 Task: Create a due date automation trigger when advanced on, on the tuesday of the week before a card is due add dates starting in more than 1 working days at 11:00 AM.
Action: Mouse moved to (949, 72)
Screenshot: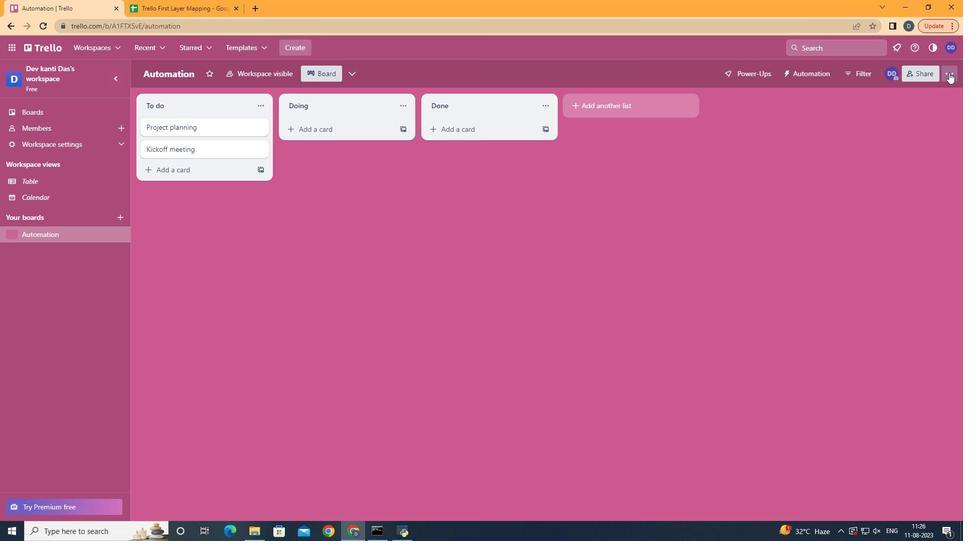 
Action: Mouse pressed left at (949, 72)
Screenshot: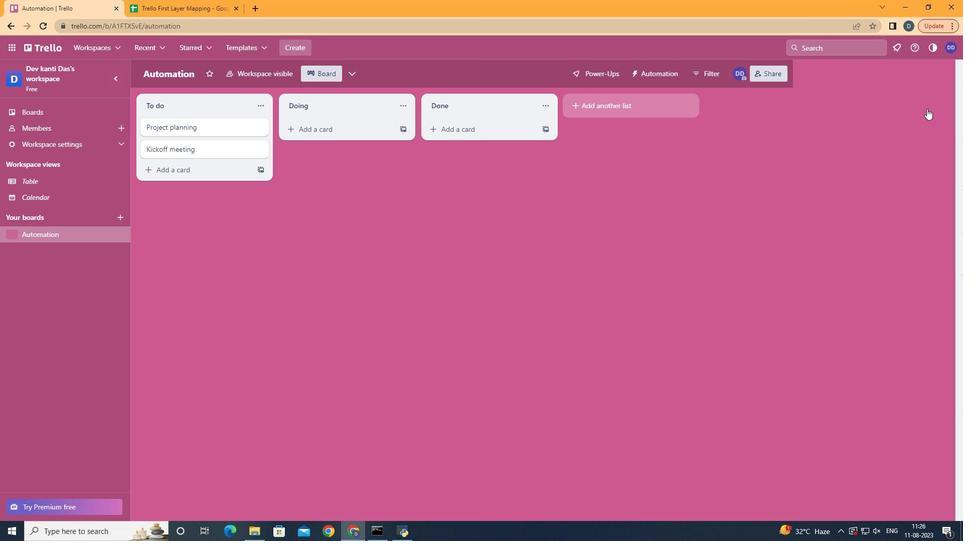 
Action: Mouse moved to (884, 204)
Screenshot: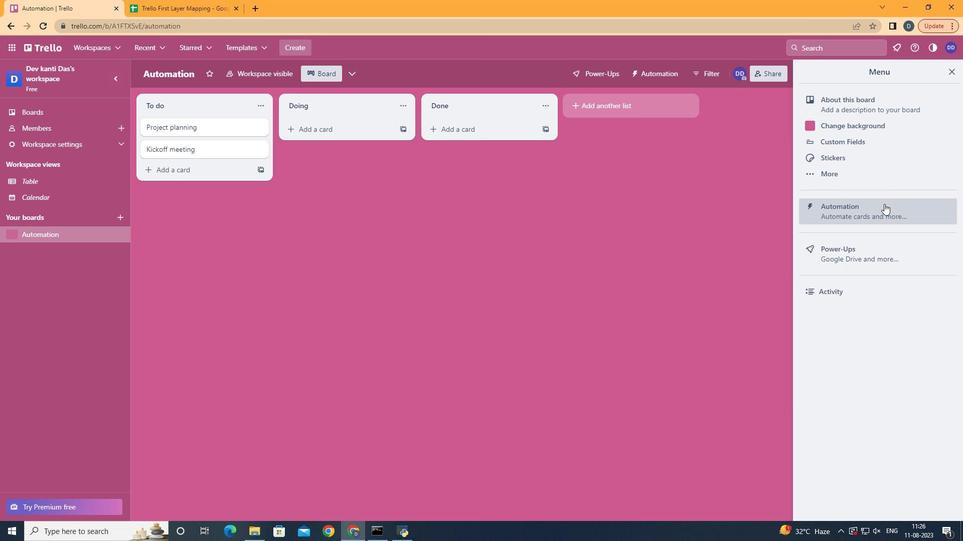 
Action: Mouse pressed left at (884, 204)
Screenshot: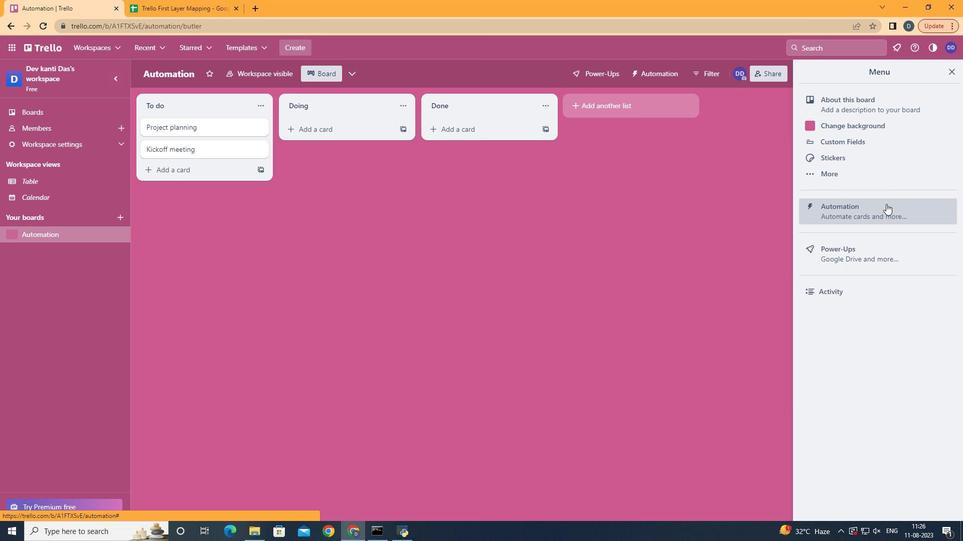 
Action: Mouse moved to (177, 199)
Screenshot: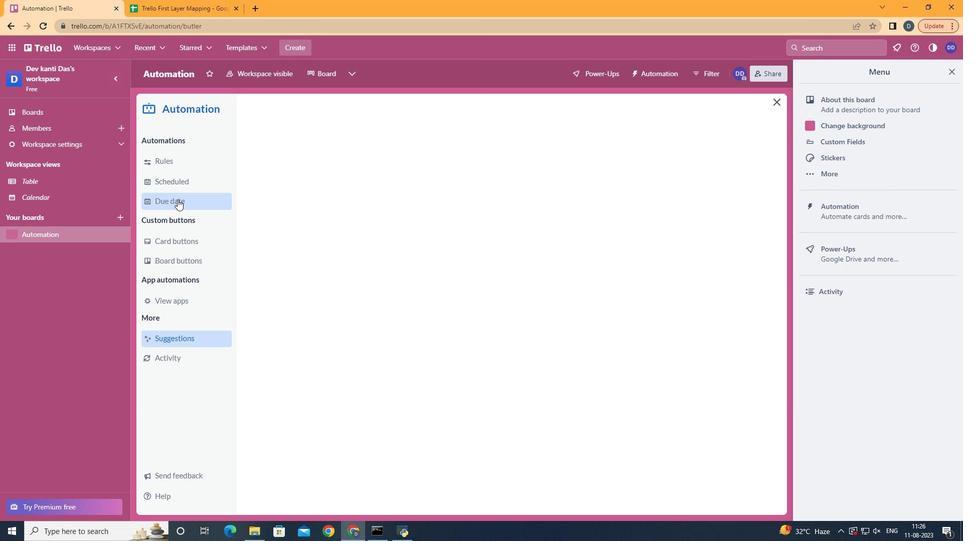 
Action: Mouse pressed left at (177, 199)
Screenshot: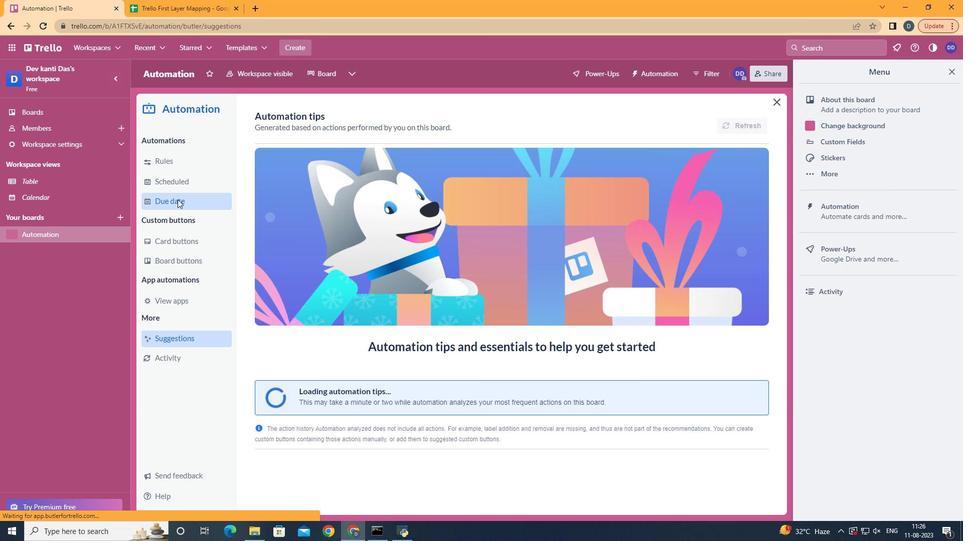 
Action: Mouse moved to (703, 120)
Screenshot: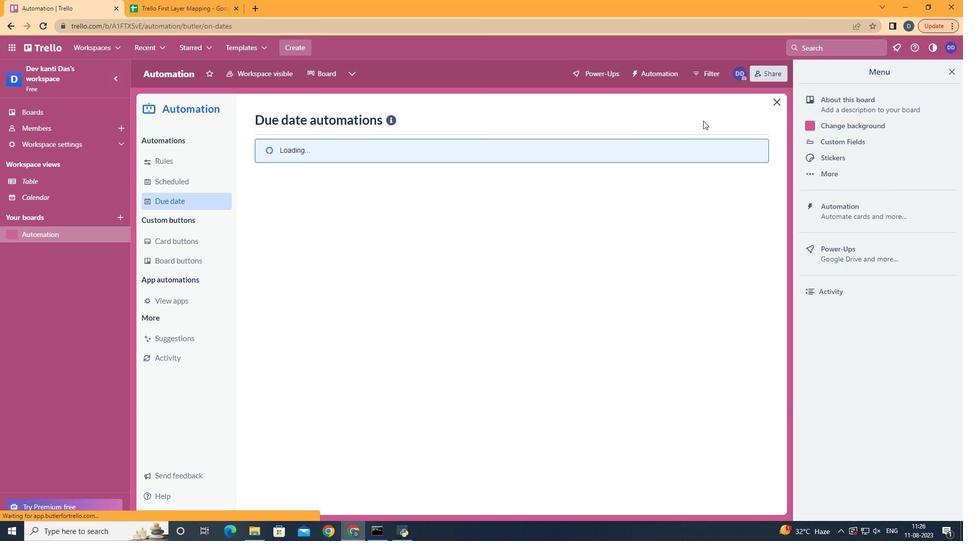 
Action: Mouse pressed left at (703, 120)
Screenshot: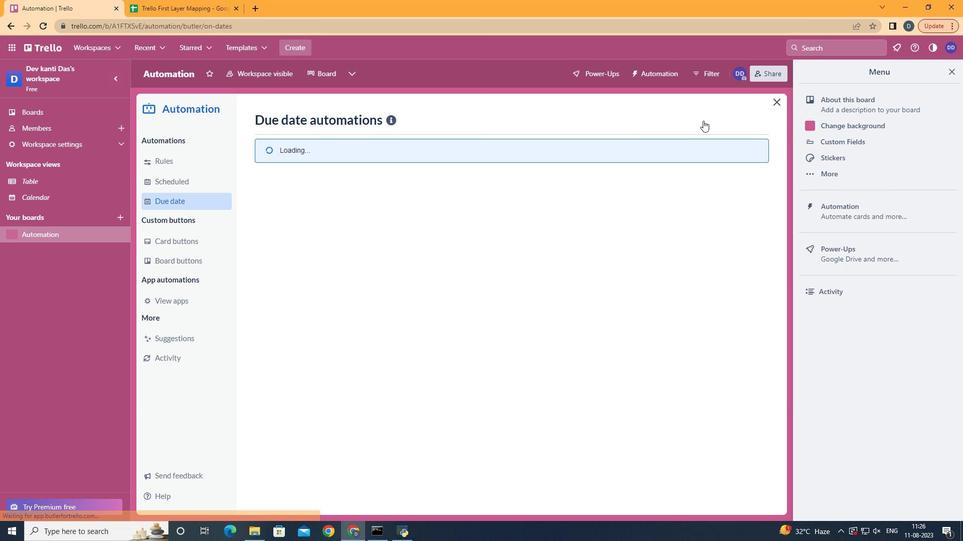 
Action: Mouse pressed left at (703, 120)
Screenshot: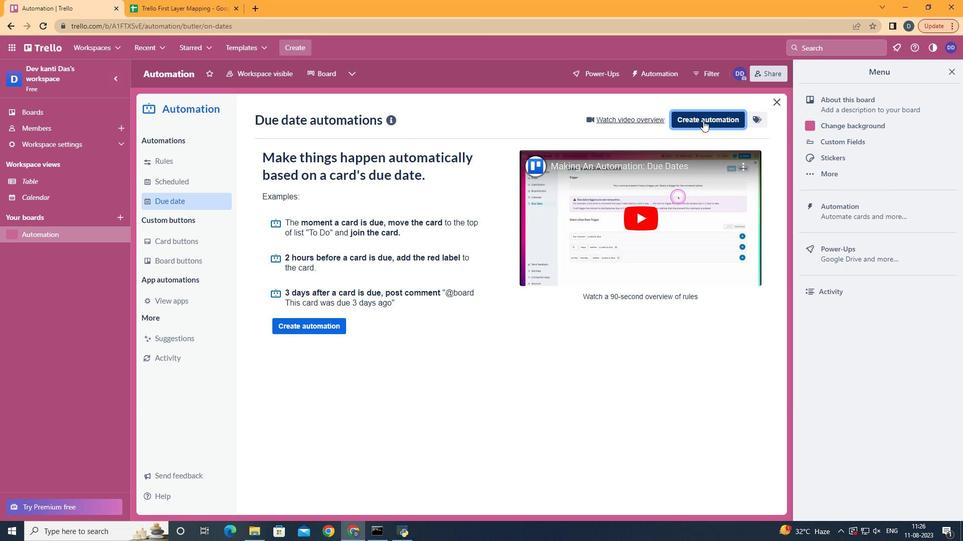 
Action: Mouse moved to (496, 232)
Screenshot: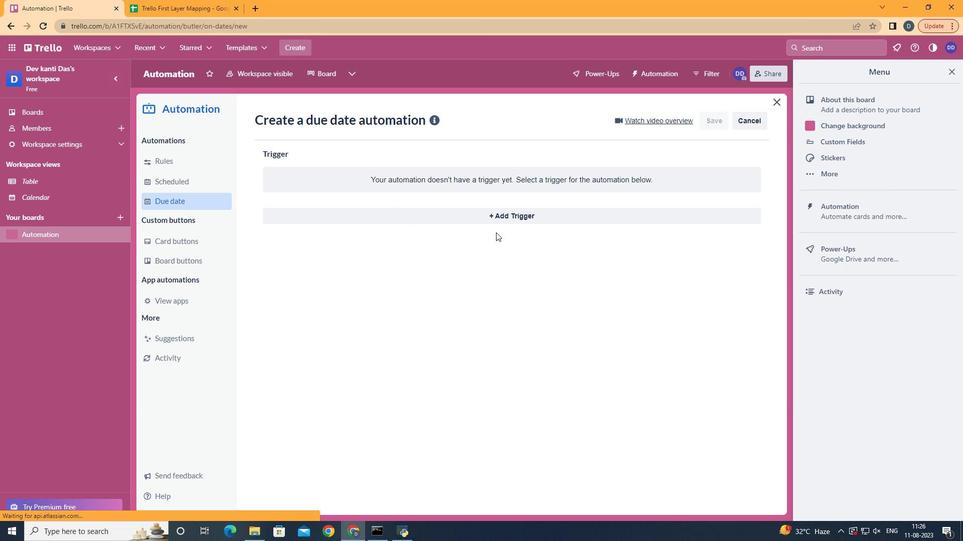 
Action: Mouse pressed left at (496, 232)
Screenshot: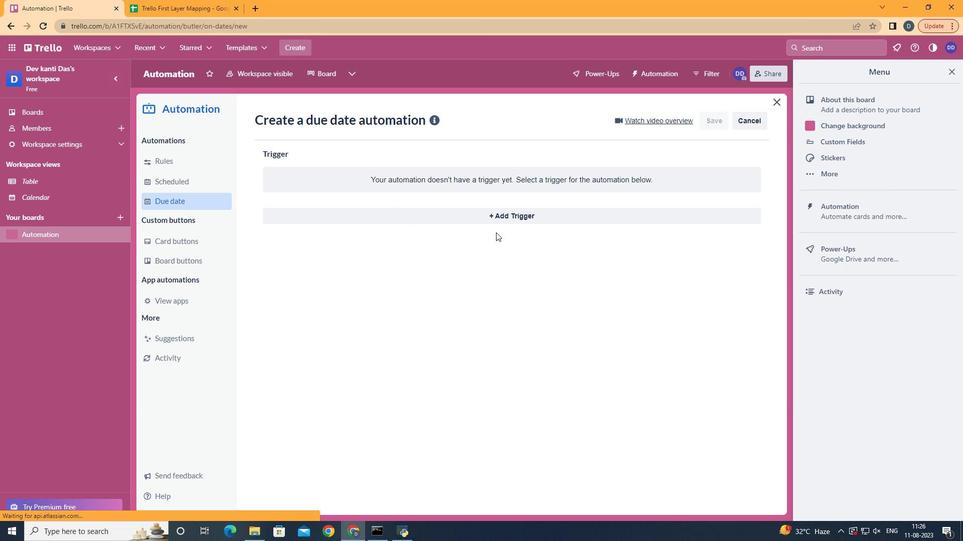 
Action: Mouse moved to (519, 219)
Screenshot: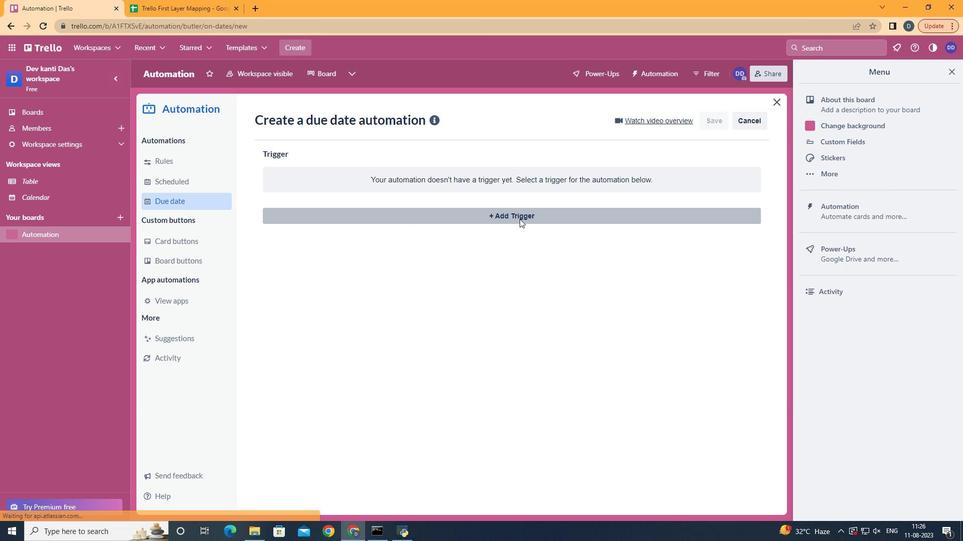 
Action: Mouse pressed left at (519, 219)
Screenshot: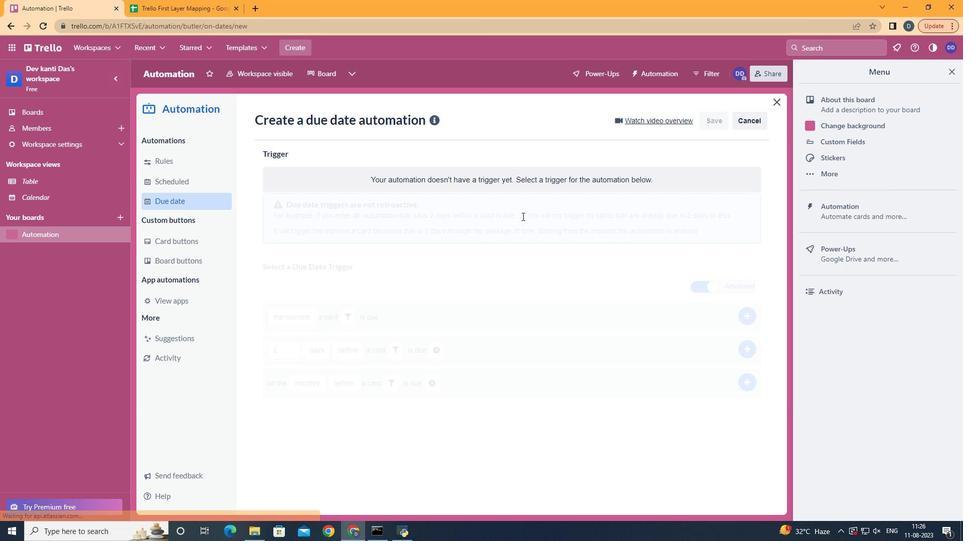 
Action: Mouse moved to (337, 285)
Screenshot: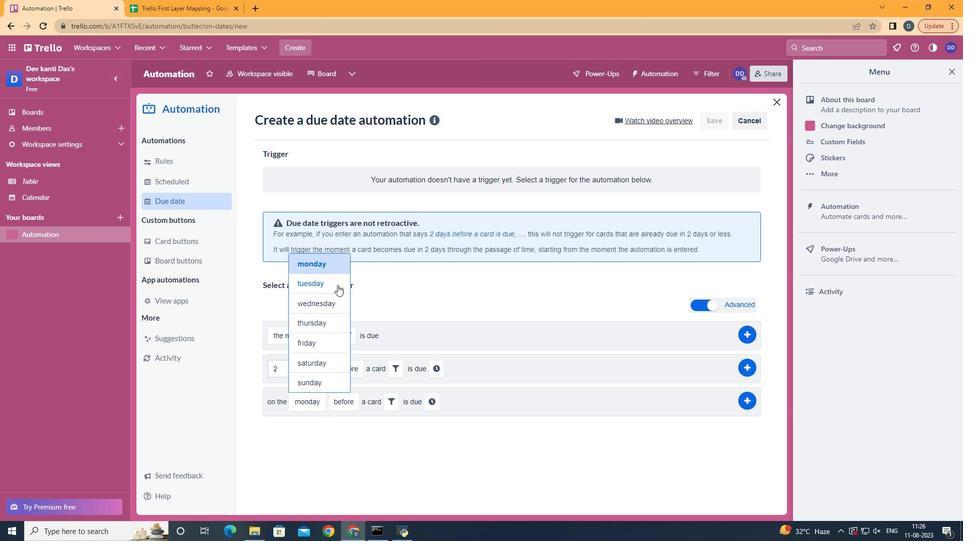 
Action: Mouse pressed left at (337, 285)
Screenshot: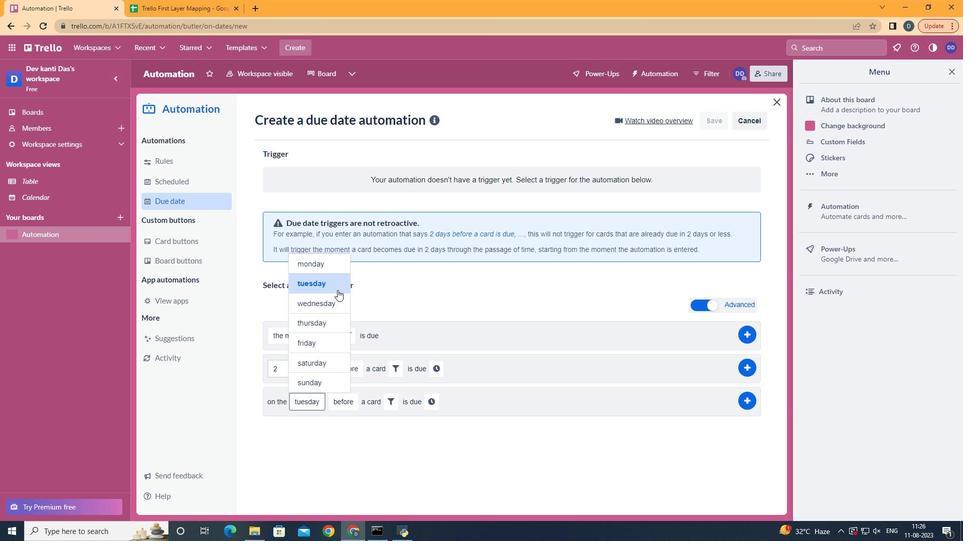 
Action: Mouse moved to (360, 480)
Screenshot: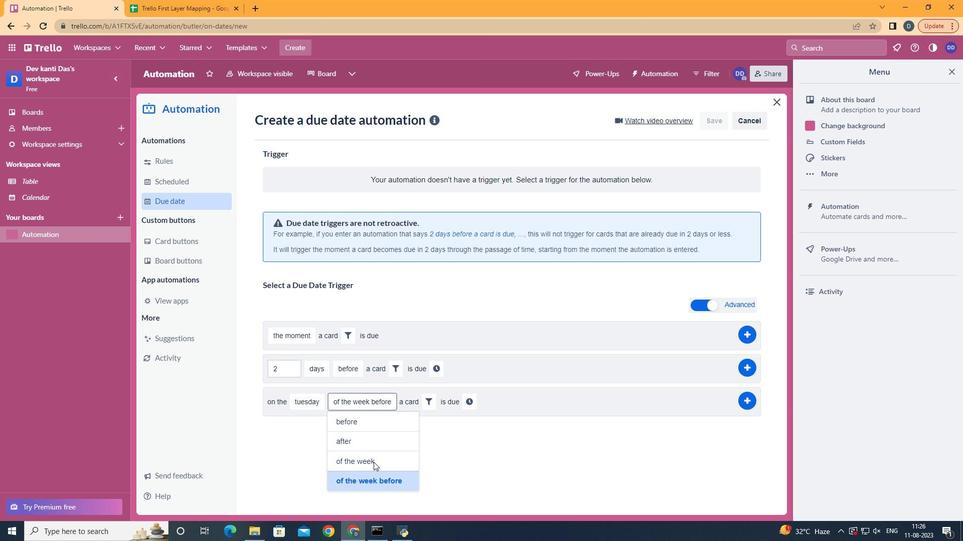 
Action: Mouse pressed left at (360, 480)
Screenshot: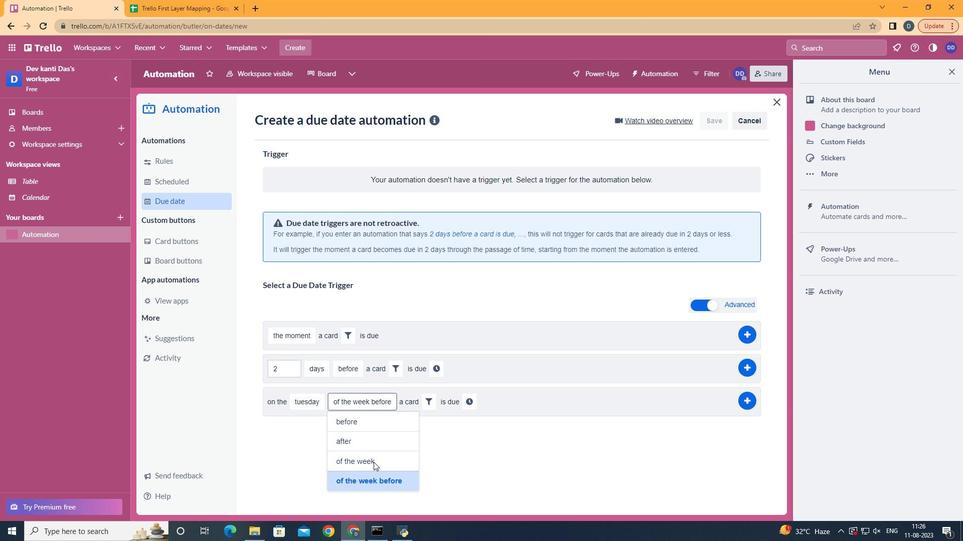 
Action: Mouse moved to (428, 404)
Screenshot: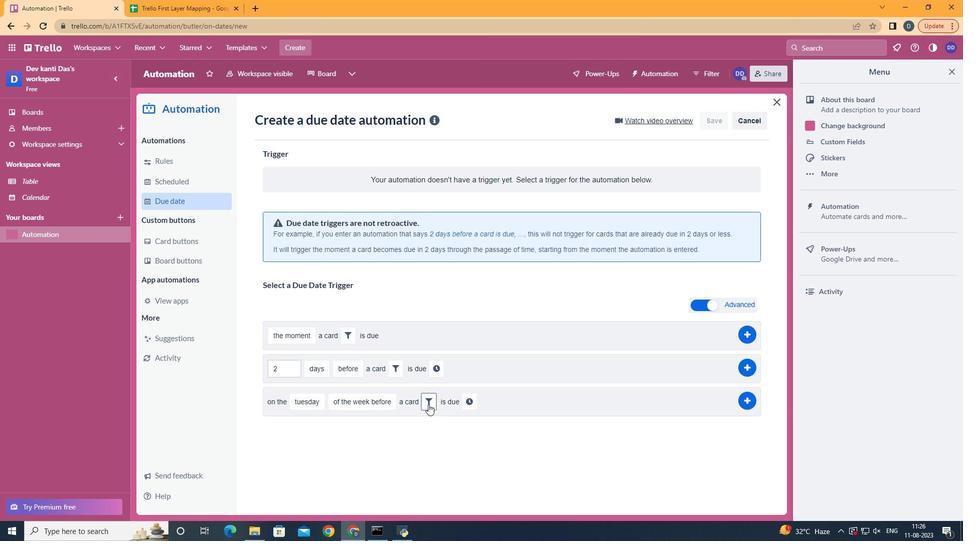 
Action: Mouse pressed left at (428, 404)
Screenshot: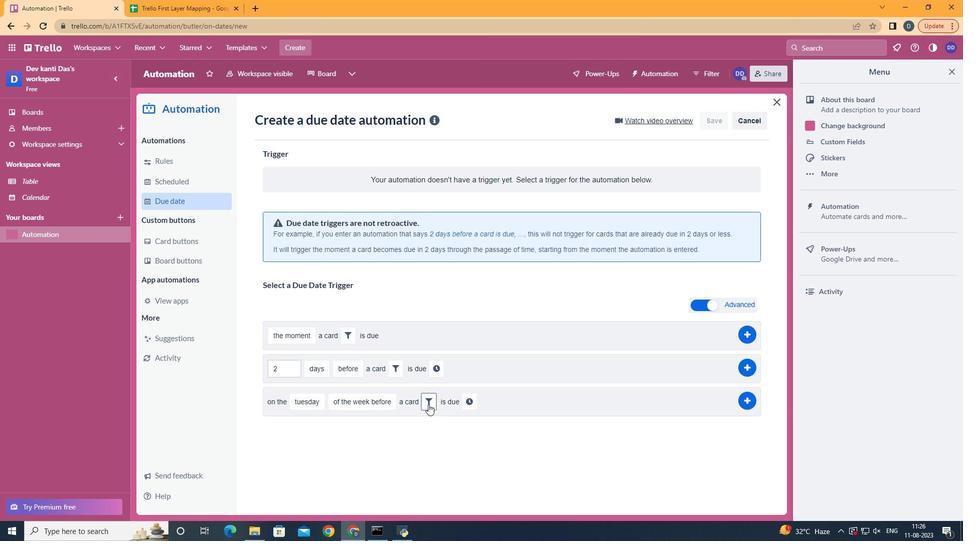 
Action: Mouse moved to (474, 424)
Screenshot: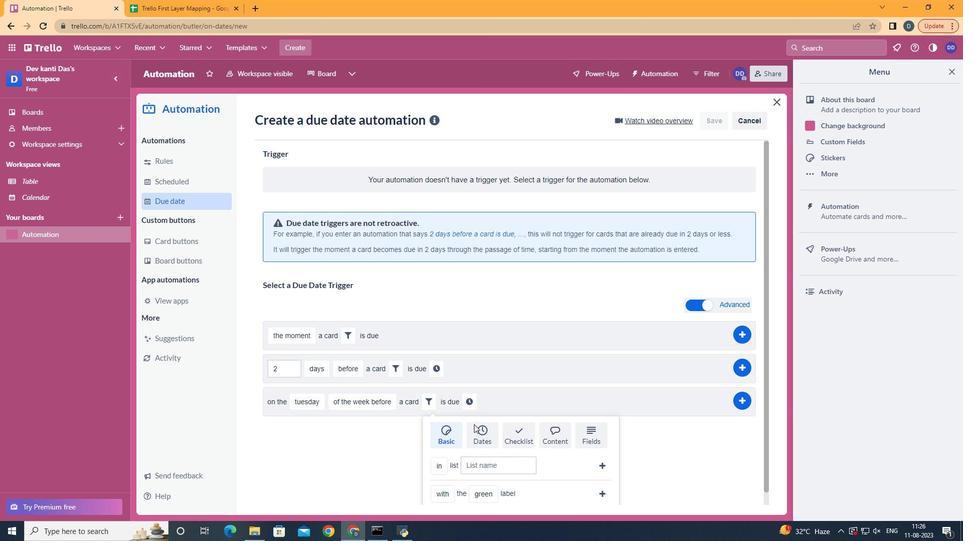 
Action: Mouse pressed left at (474, 424)
Screenshot: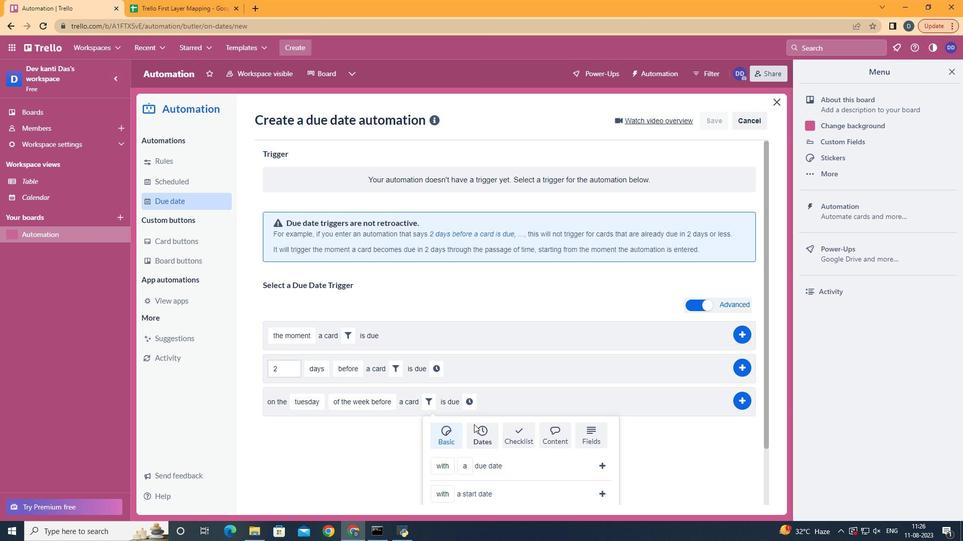 
Action: Mouse moved to (475, 425)
Screenshot: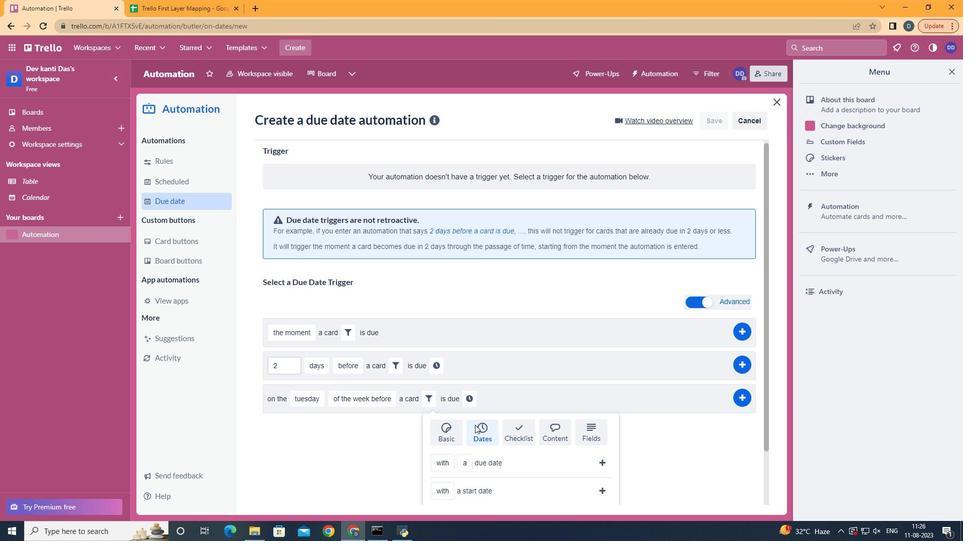 
Action: Mouse scrolled (475, 424) with delta (0, 0)
Screenshot: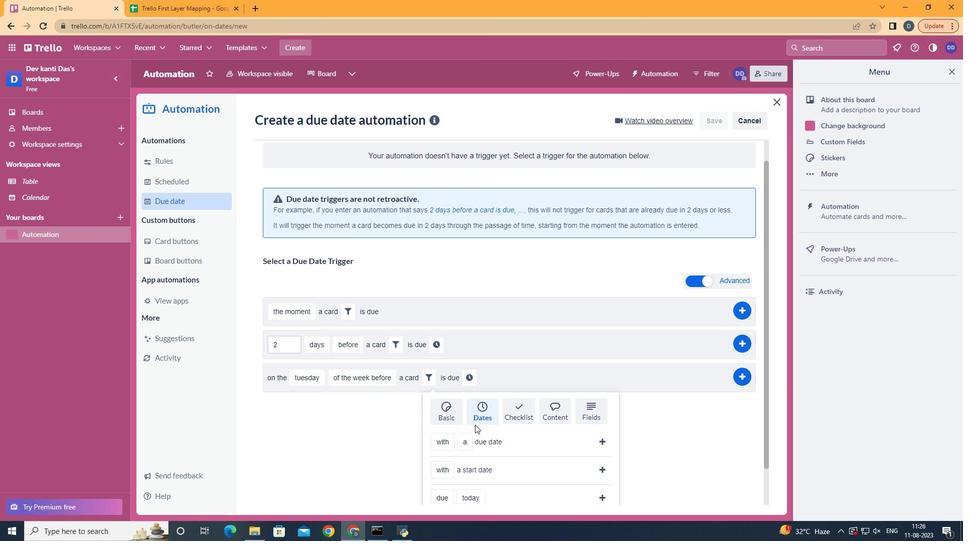 
Action: Mouse scrolled (475, 424) with delta (0, 0)
Screenshot: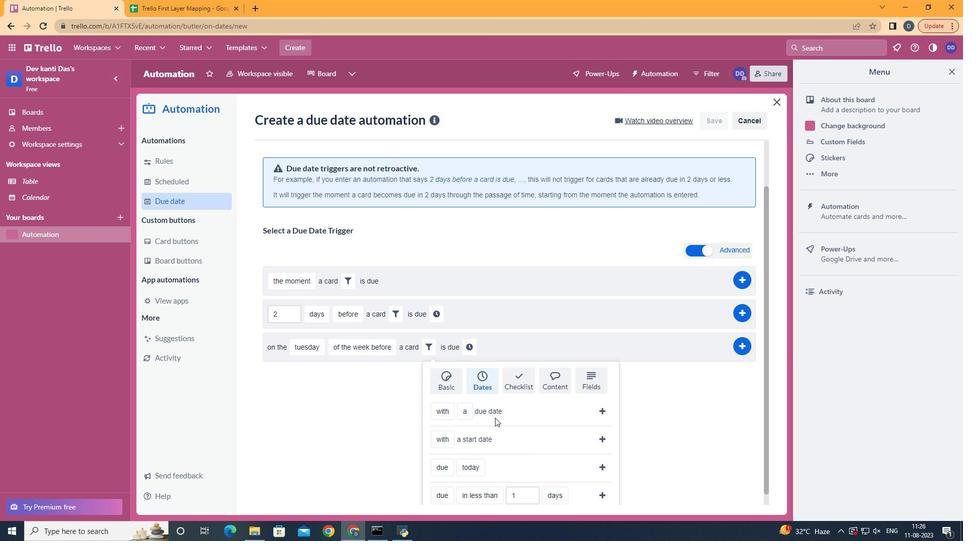 
Action: Mouse scrolled (475, 424) with delta (0, 0)
Screenshot: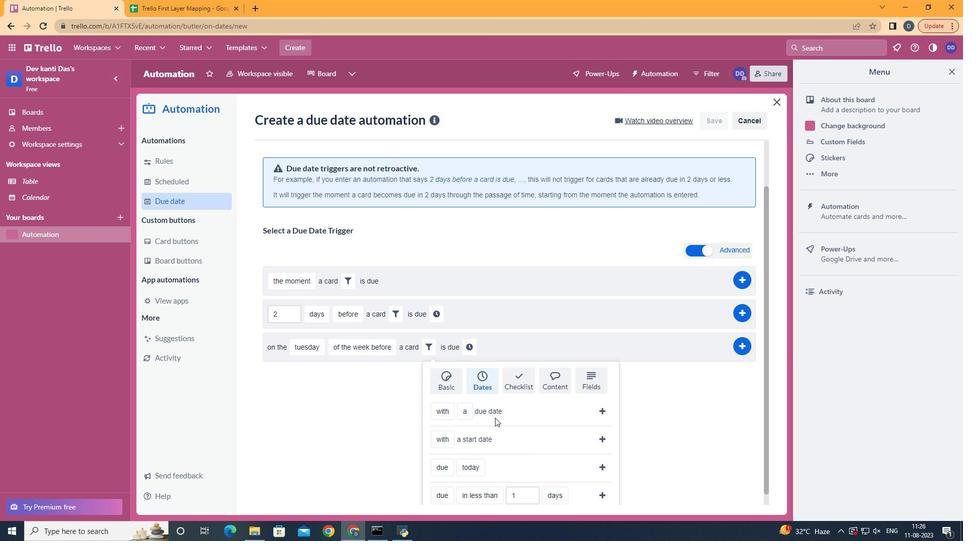 
Action: Mouse moved to (451, 459)
Screenshot: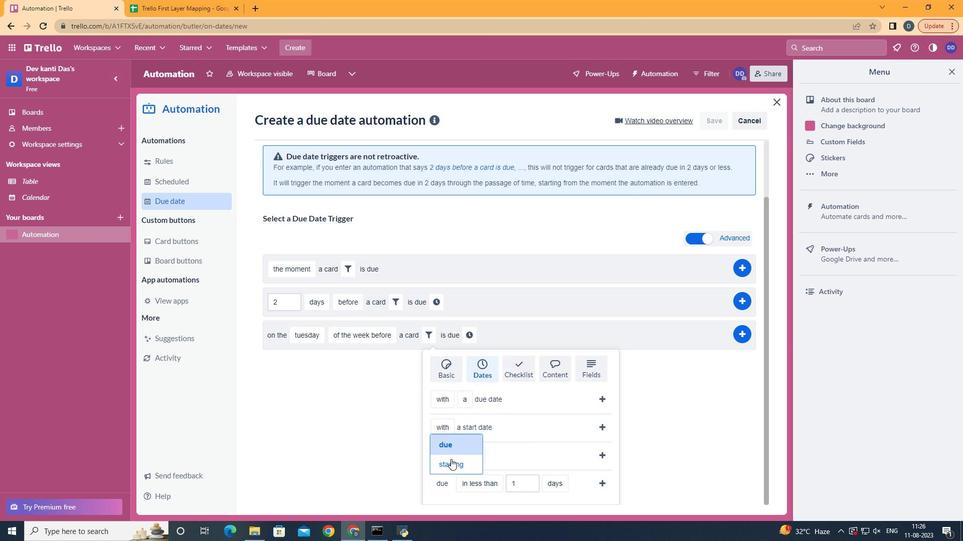 
Action: Mouse pressed left at (451, 459)
Screenshot: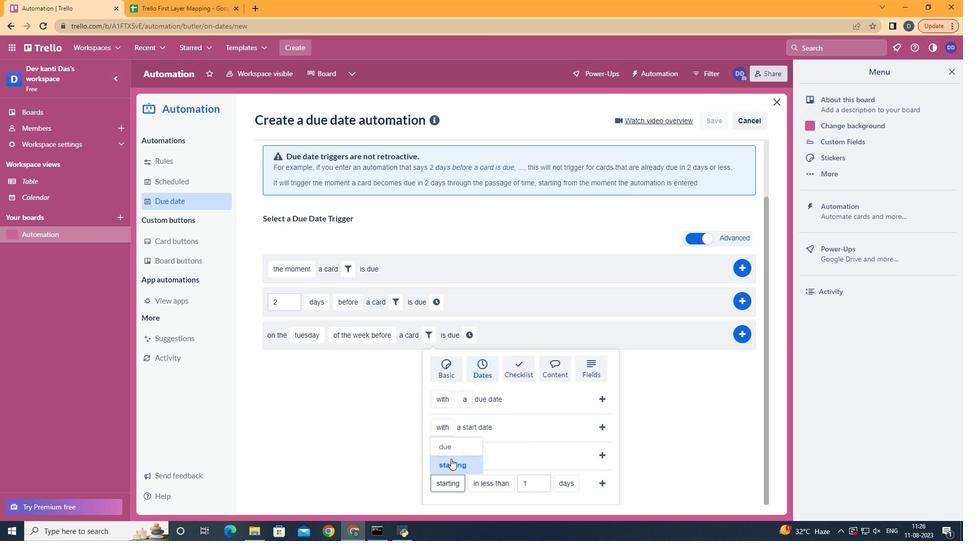 
Action: Mouse moved to (511, 425)
Screenshot: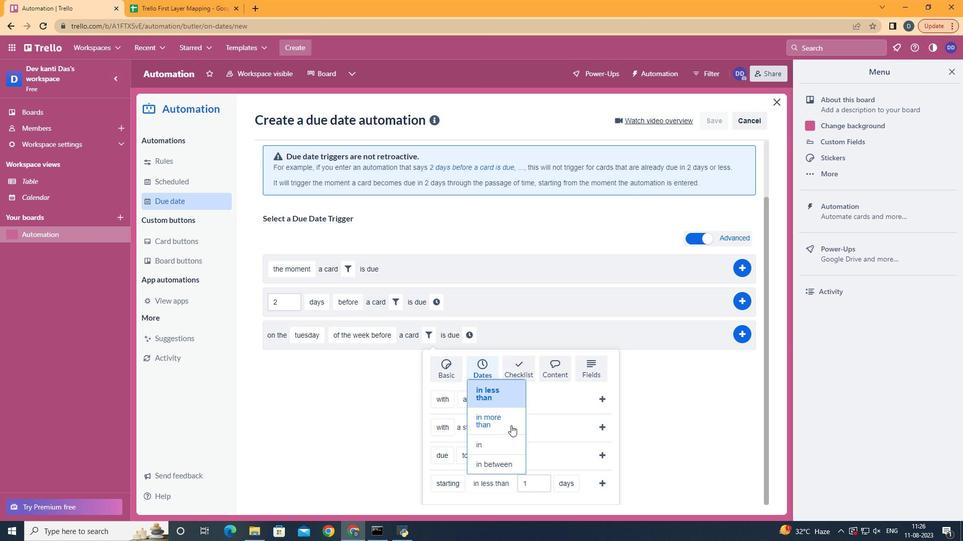 
Action: Mouse pressed left at (511, 425)
Screenshot: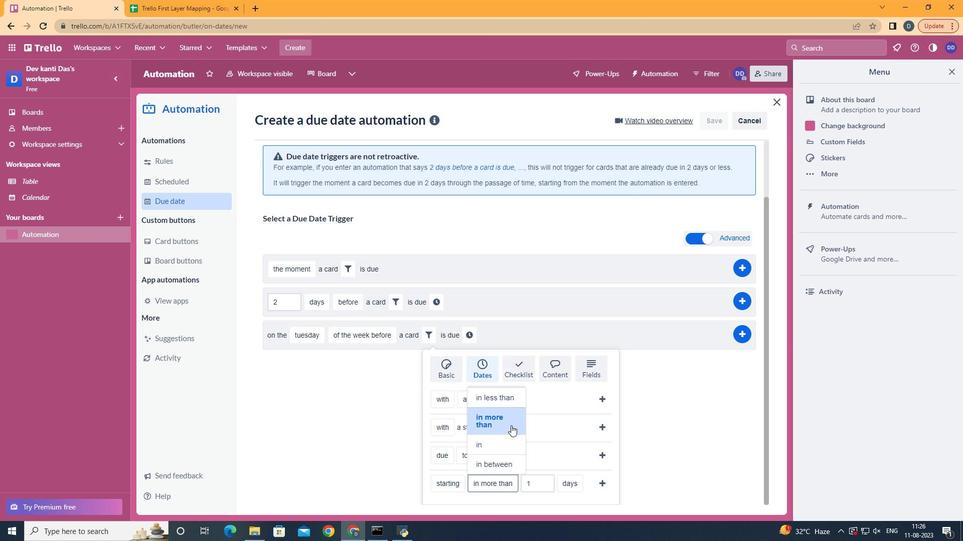 
Action: Mouse moved to (575, 465)
Screenshot: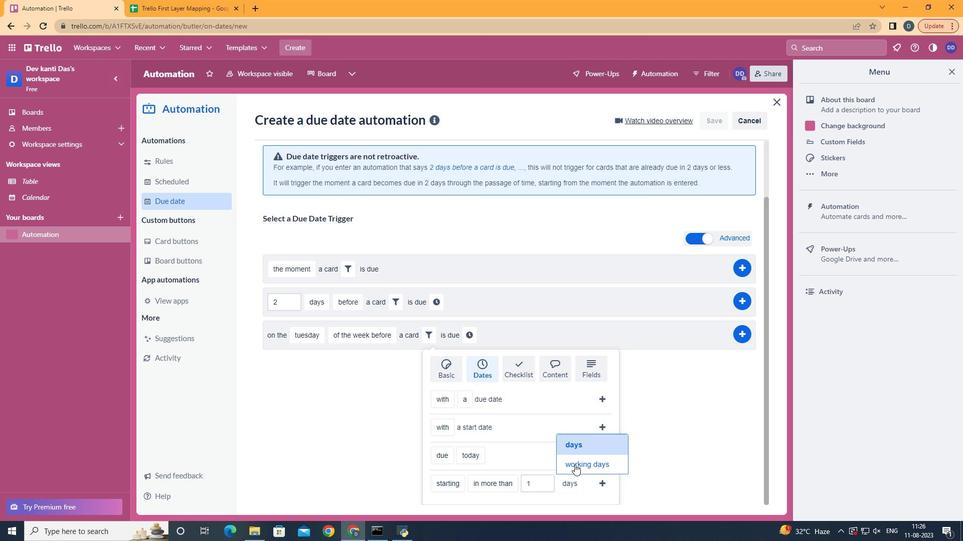 
Action: Mouse pressed left at (575, 465)
Screenshot: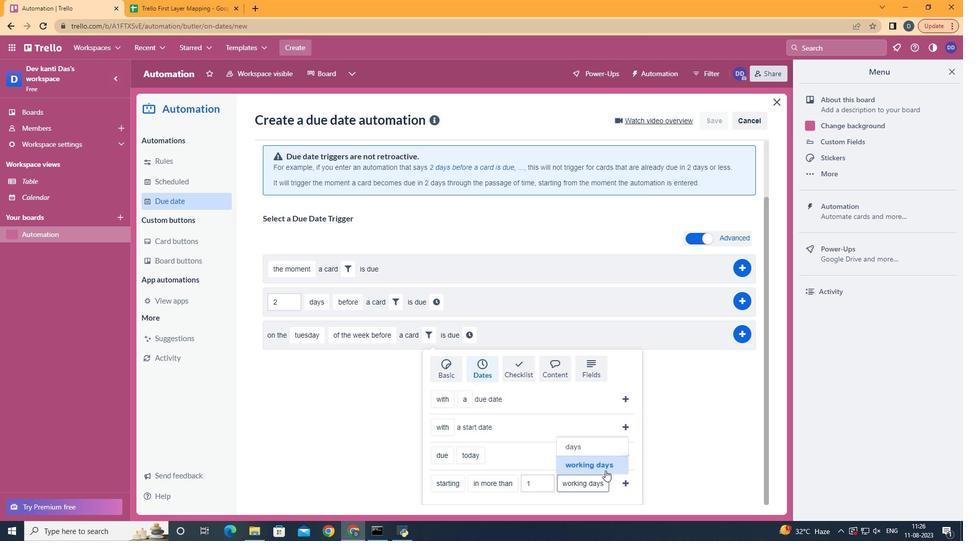 
Action: Mouse moved to (632, 483)
Screenshot: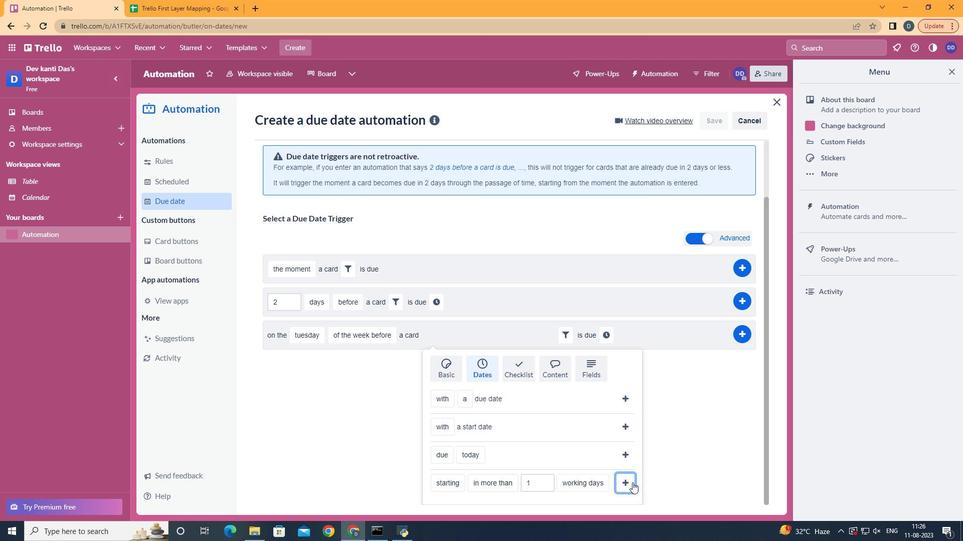 
Action: Mouse pressed left at (632, 483)
Screenshot: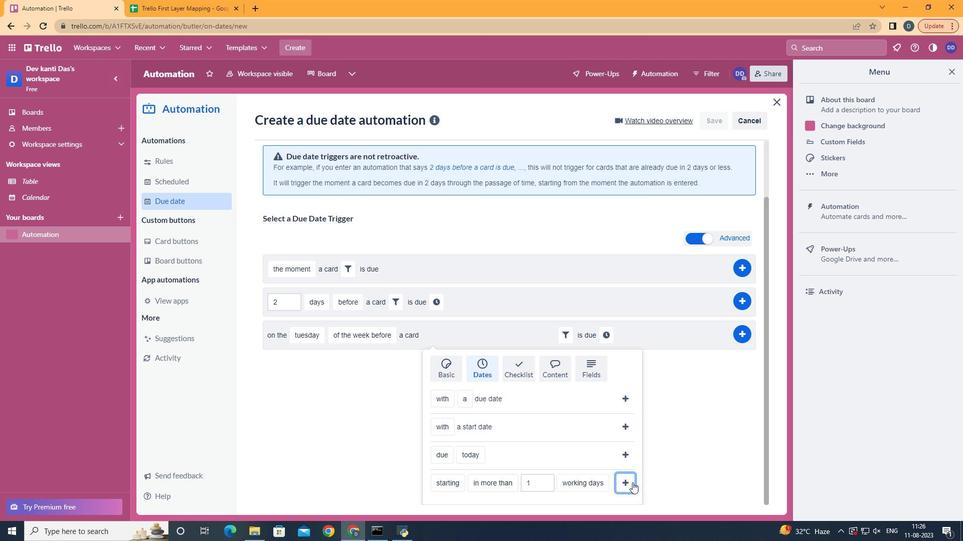 
Action: Mouse moved to (608, 412)
Screenshot: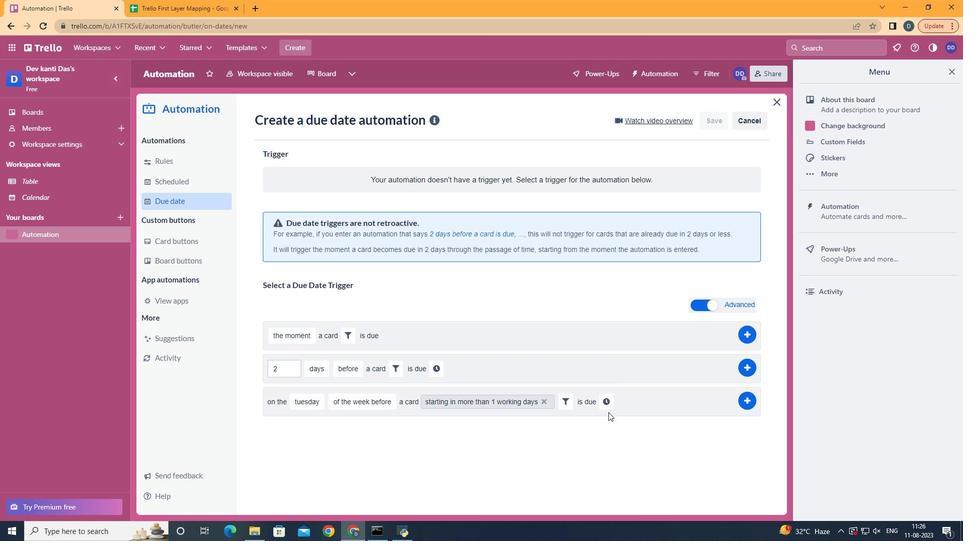 
Action: Mouse pressed left at (608, 412)
Screenshot: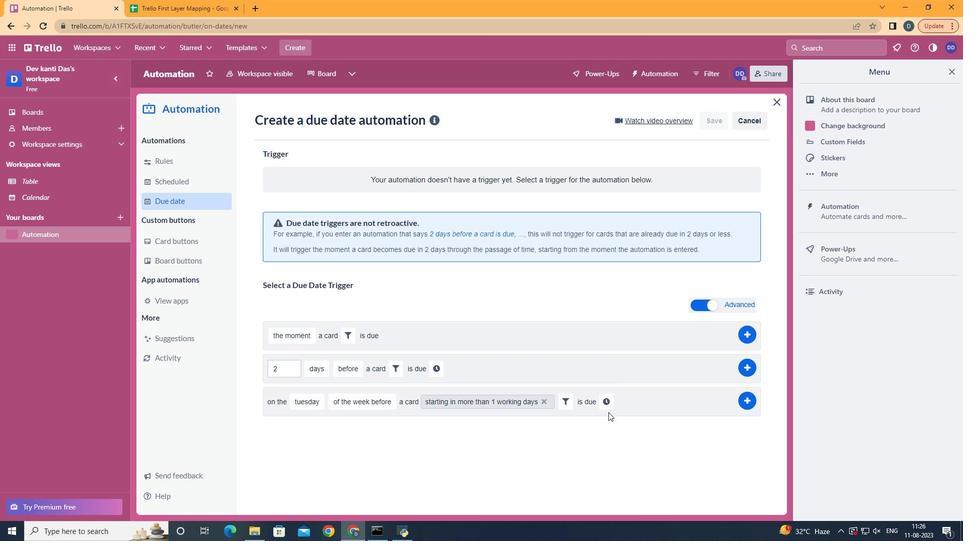 
Action: Mouse moved to (615, 406)
Screenshot: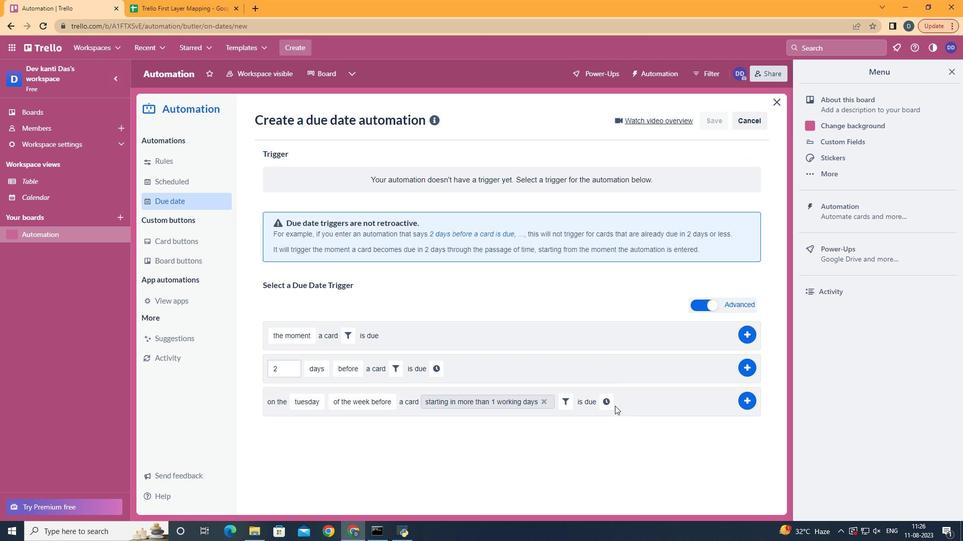 
Action: Mouse pressed left at (615, 406)
Screenshot: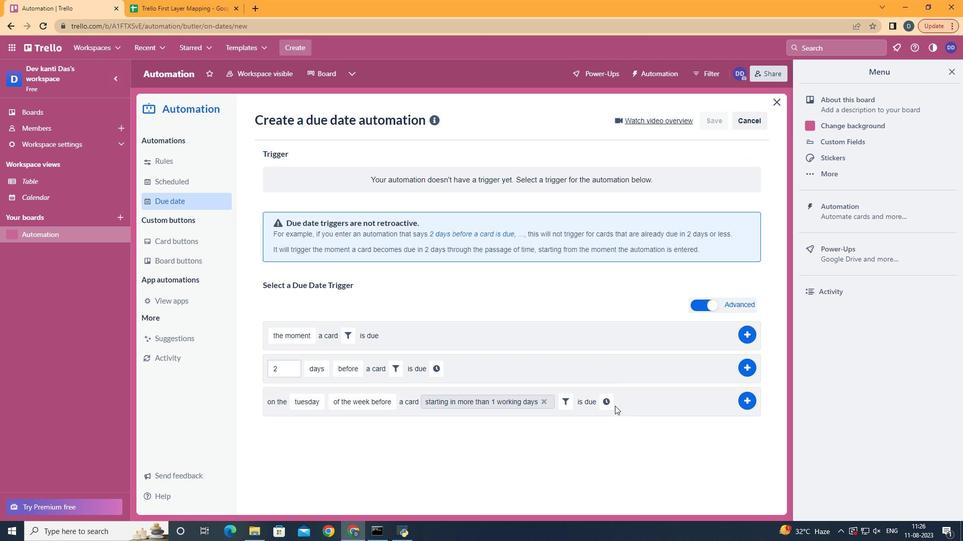 
Action: Mouse moved to (610, 402)
Screenshot: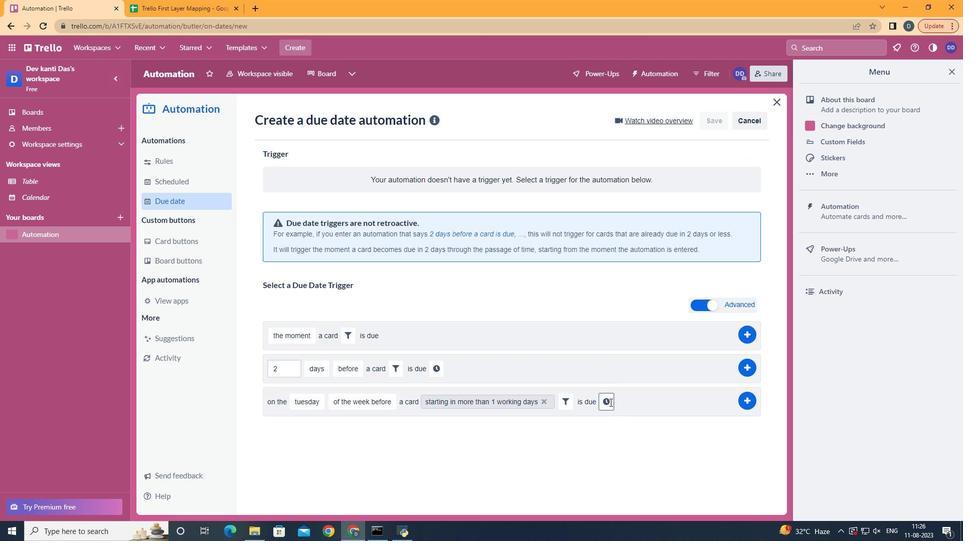
Action: Mouse pressed left at (610, 402)
Screenshot: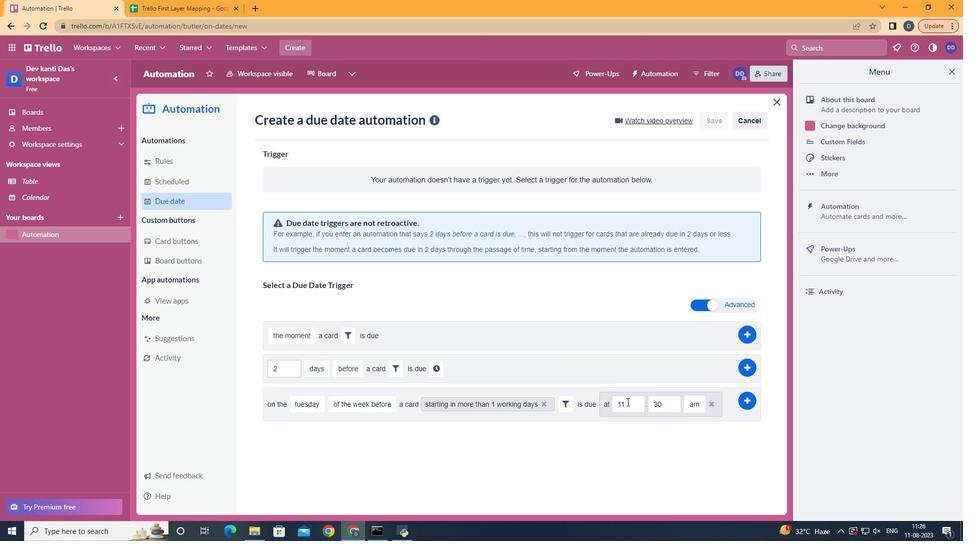 
Action: Mouse moved to (671, 402)
Screenshot: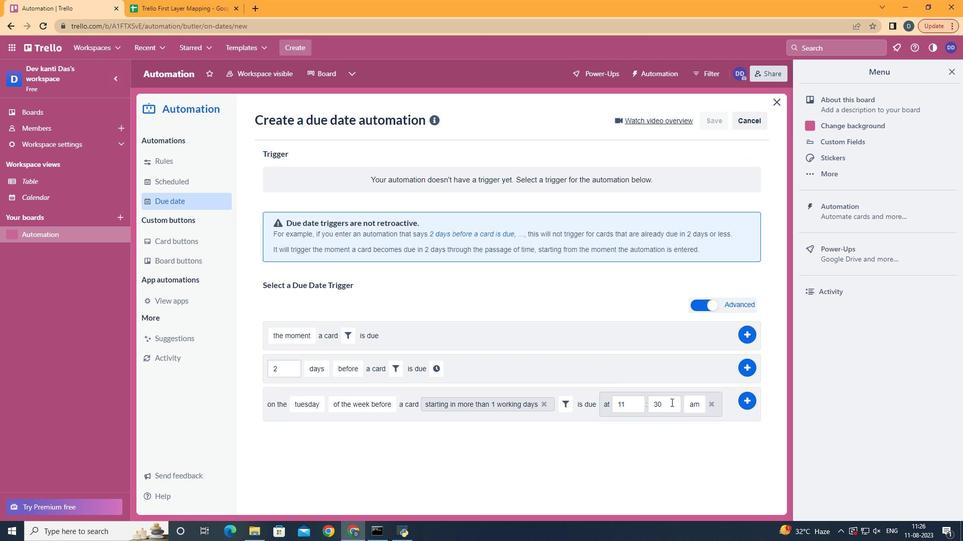 
Action: Mouse pressed left at (671, 402)
Screenshot: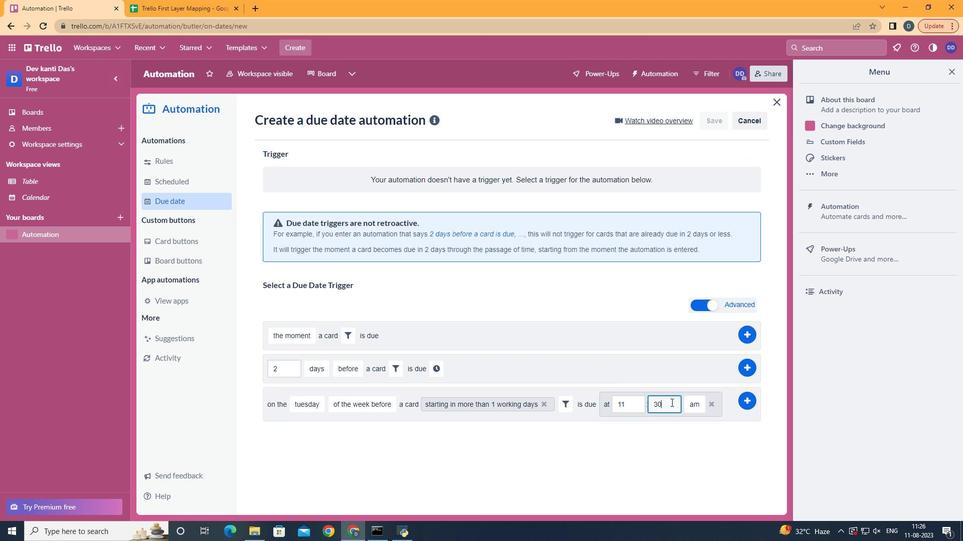 
Action: Mouse moved to (671, 402)
Screenshot: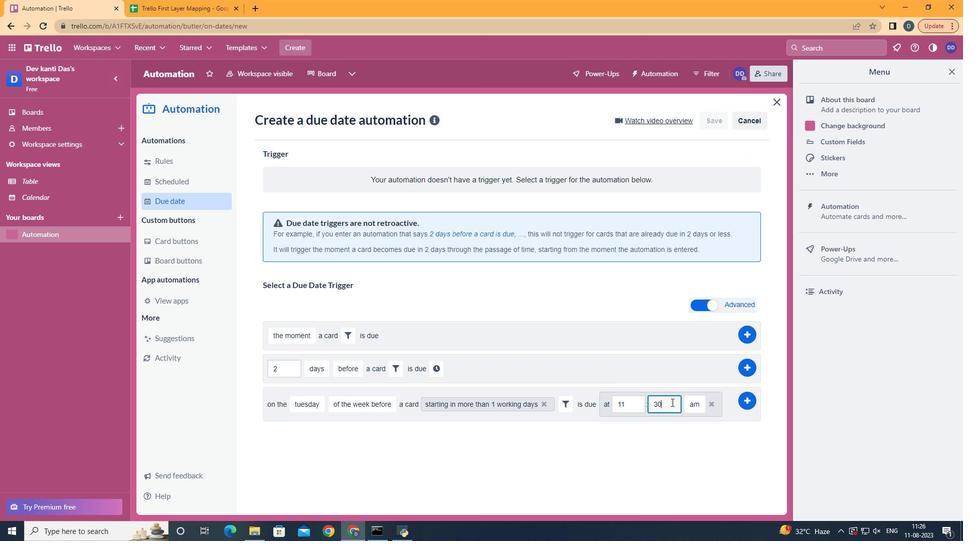 
Action: Key pressed <Key.backspace><Key.backspace>00
Screenshot: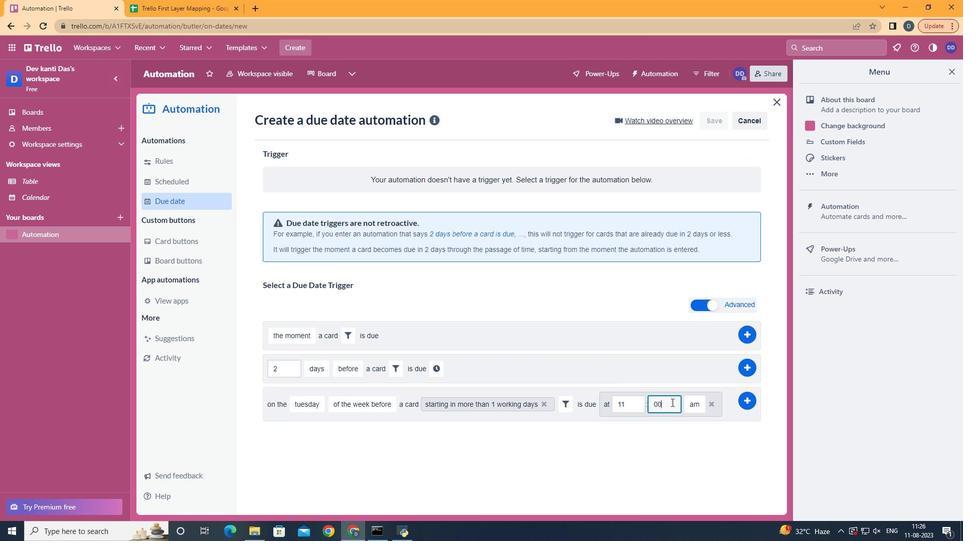
Action: Mouse moved to (746, 399)
Screenshot: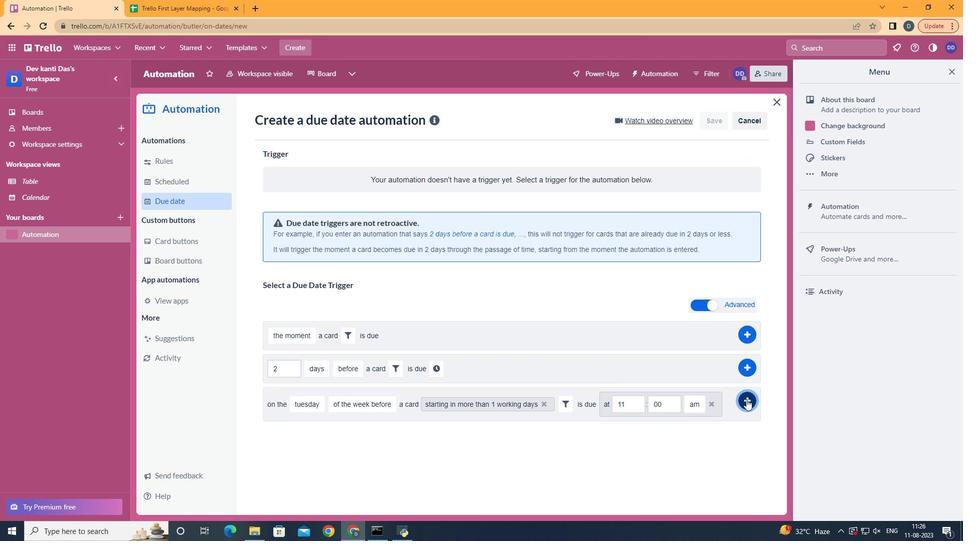 
Action: Mouse pressed left at (746, 399)
Screenshot: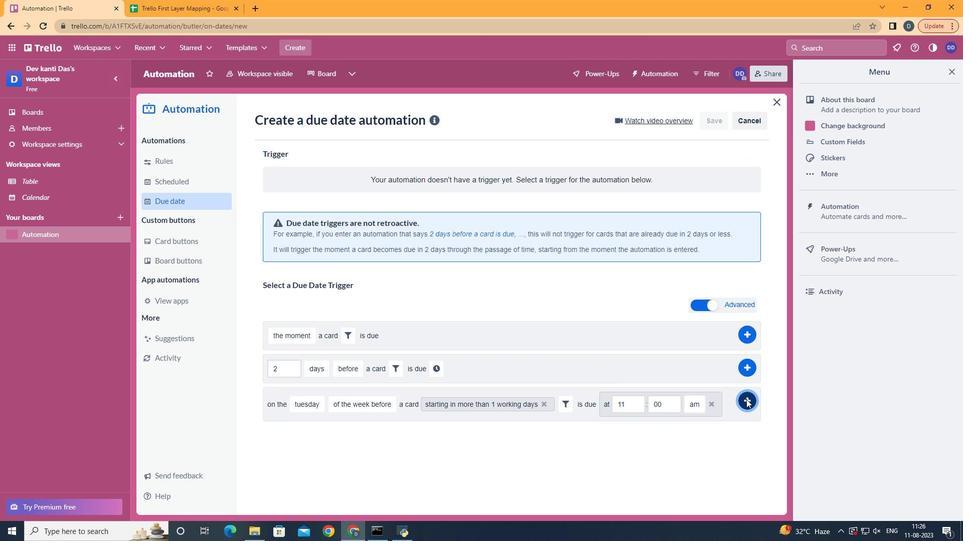 
